 Task: Look for products in the category "Baby Health Care" from Badger Balm only.
Action: Mouse moved to (260, 149)
Screenshot: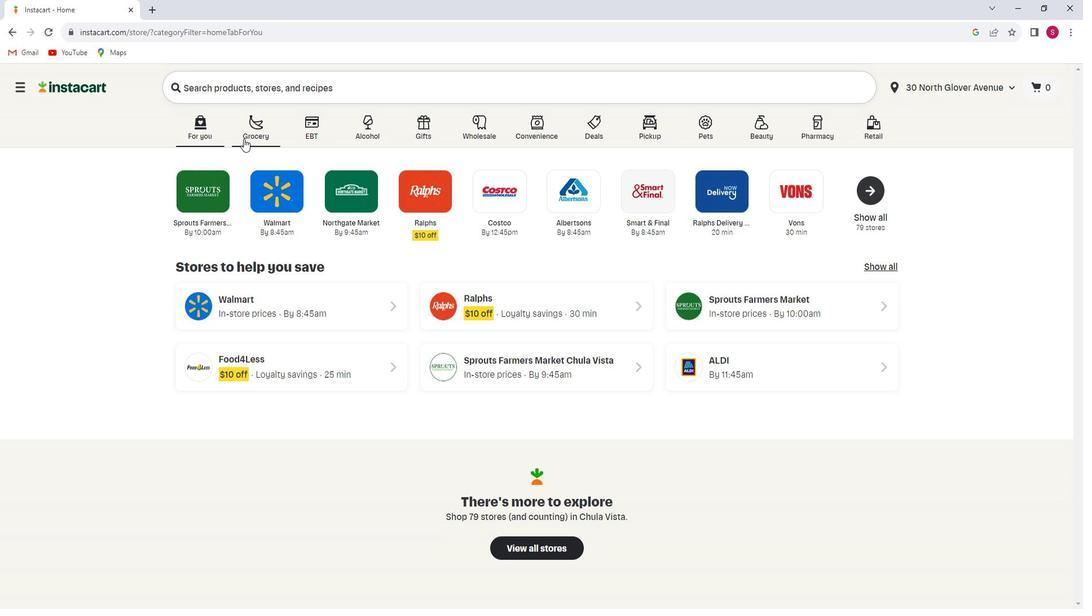 
Action: Mouse pressed left at (260, 149)
Screenshot: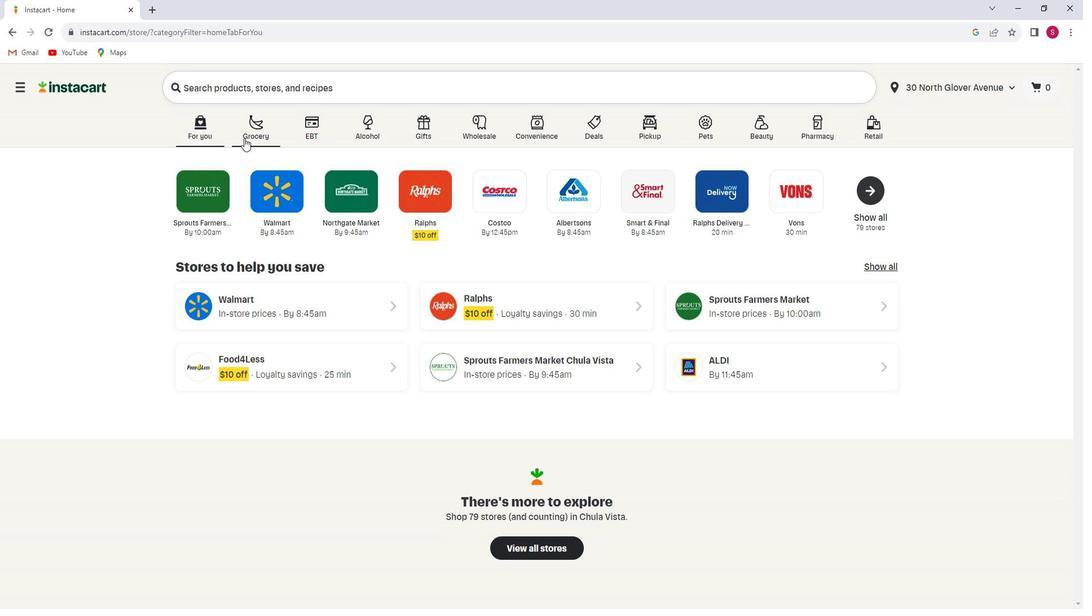 
Action: Mouse moved to (272, 323)
Screenshot: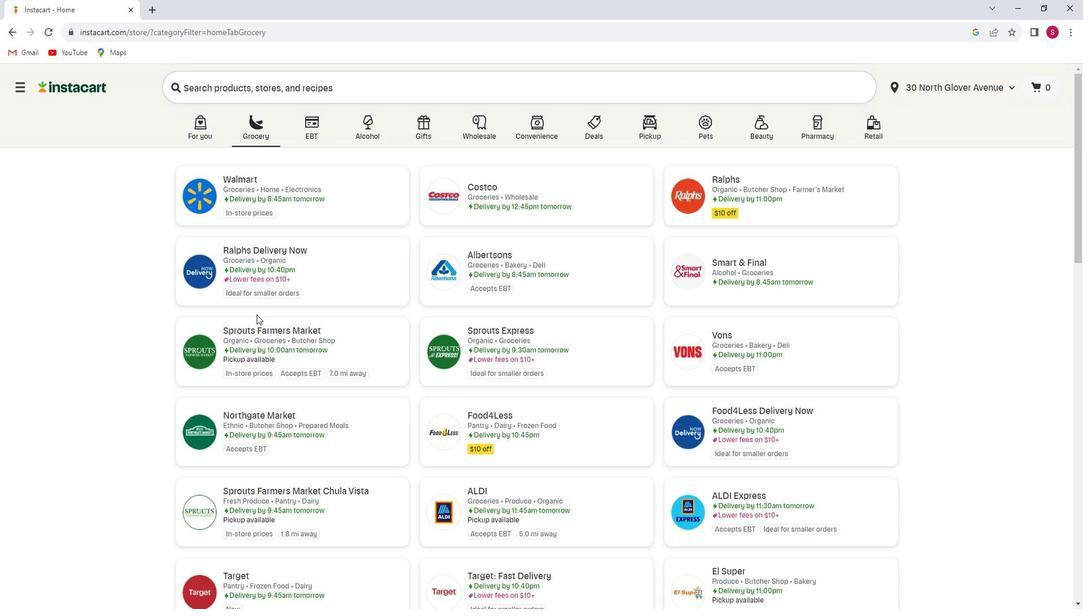 
Action: Mouse pressed left at (272, 323)
Screenshot: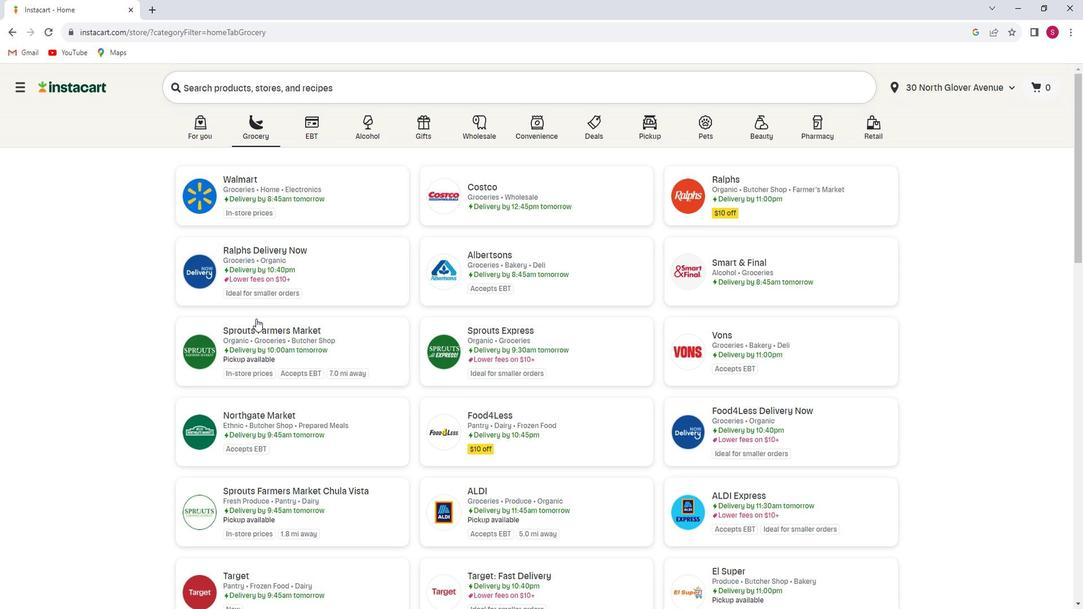 
Action: Mouse moved to (146, 349)
Screenshot: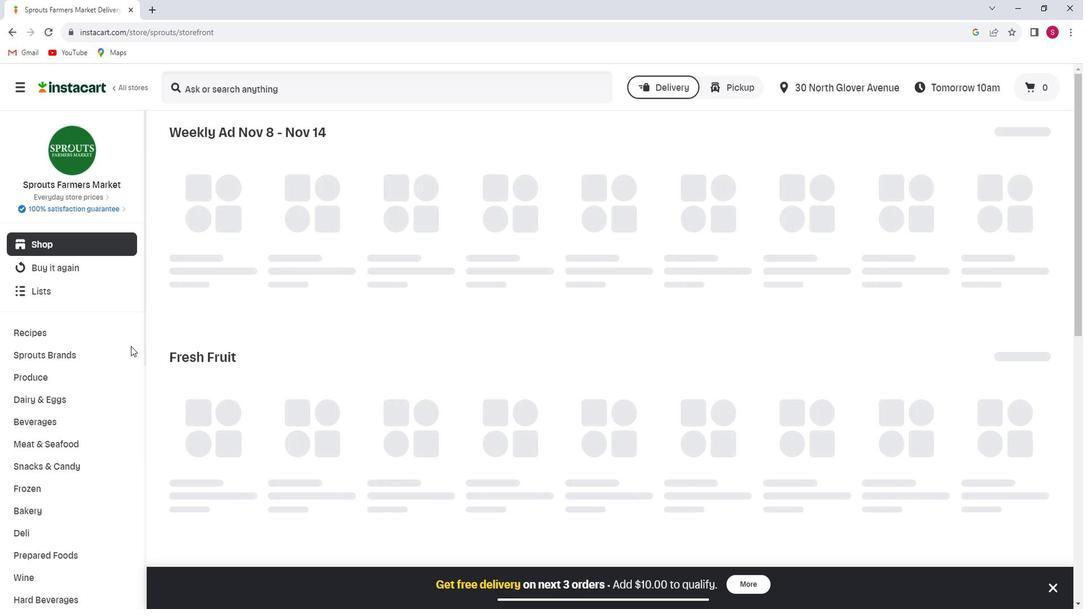 
Action: Mouse scrolled (146, 349) with delta (0, 0)
Screenshot: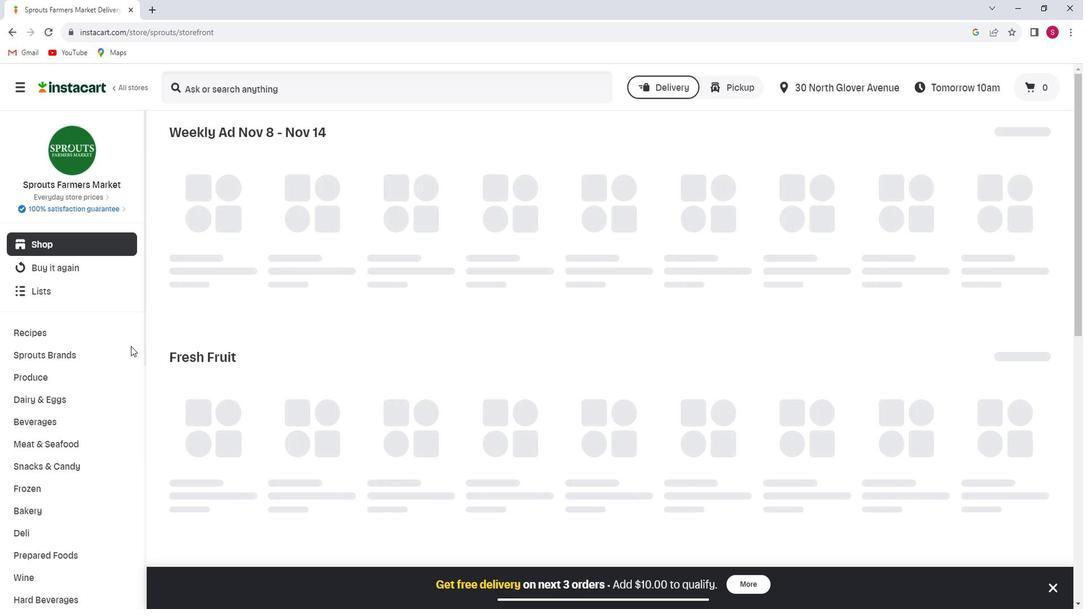 
Action: Mouse moved to (141, 351)
Screenshot: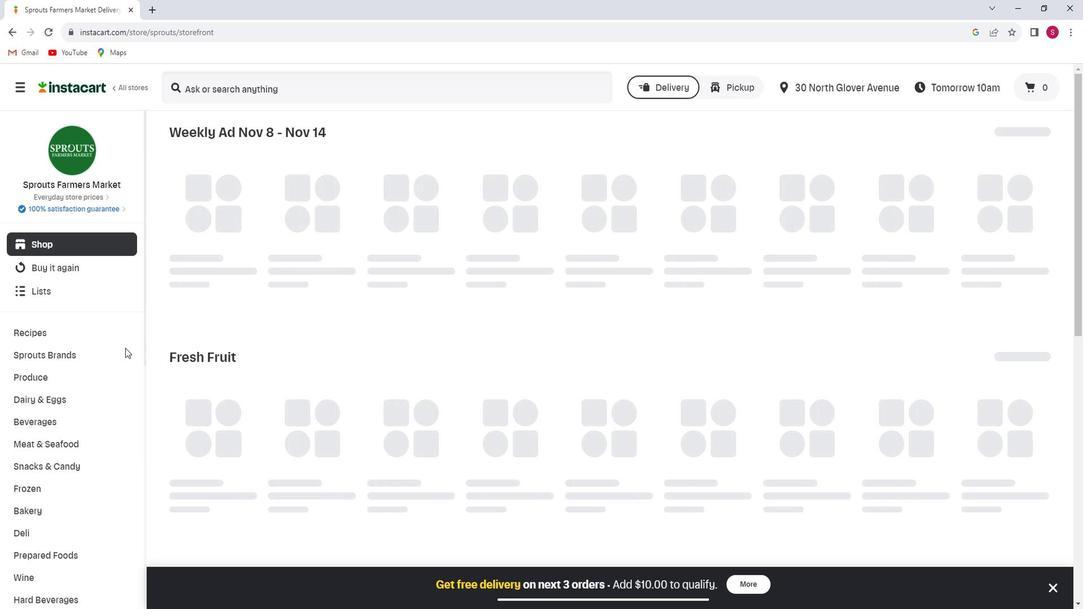 
Action: Mouse scrolled (141, 351) with delta (0, 0)
Screenshot: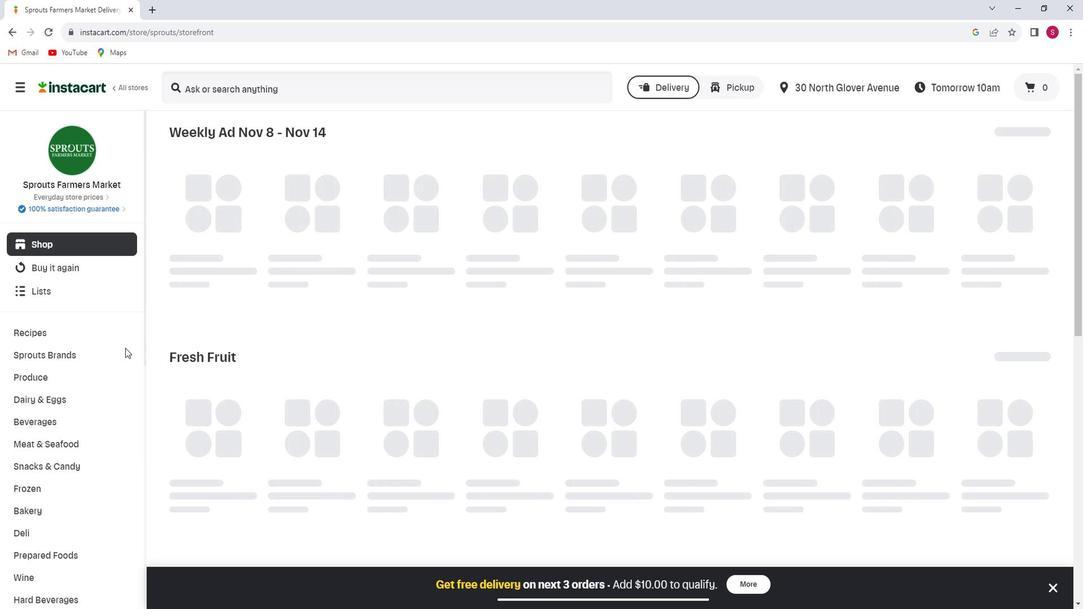 
Action: Mouse moved to (139, 351)
Screenshot: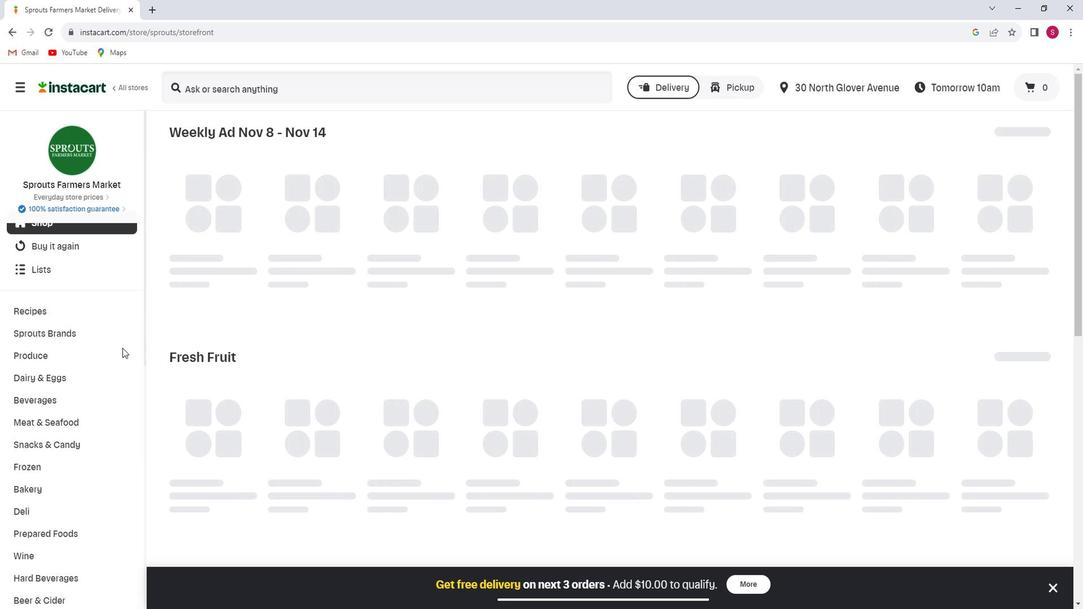 
Action: Mouse scrolled (139, 351) with delta (0, 0)
Screenshot: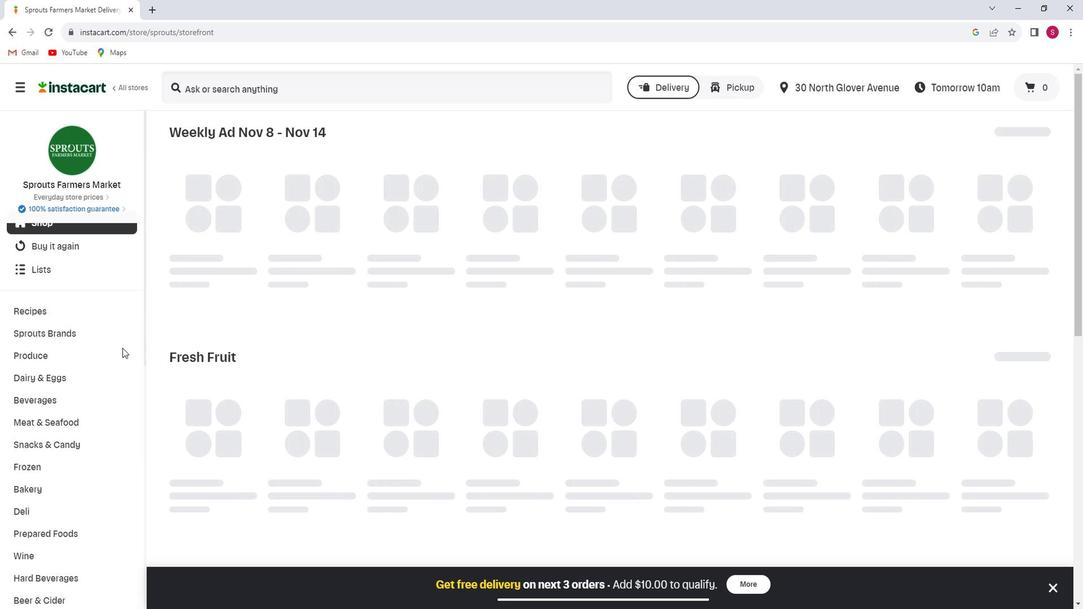
Action: Mouse moved to (122, 349)
Screenshot: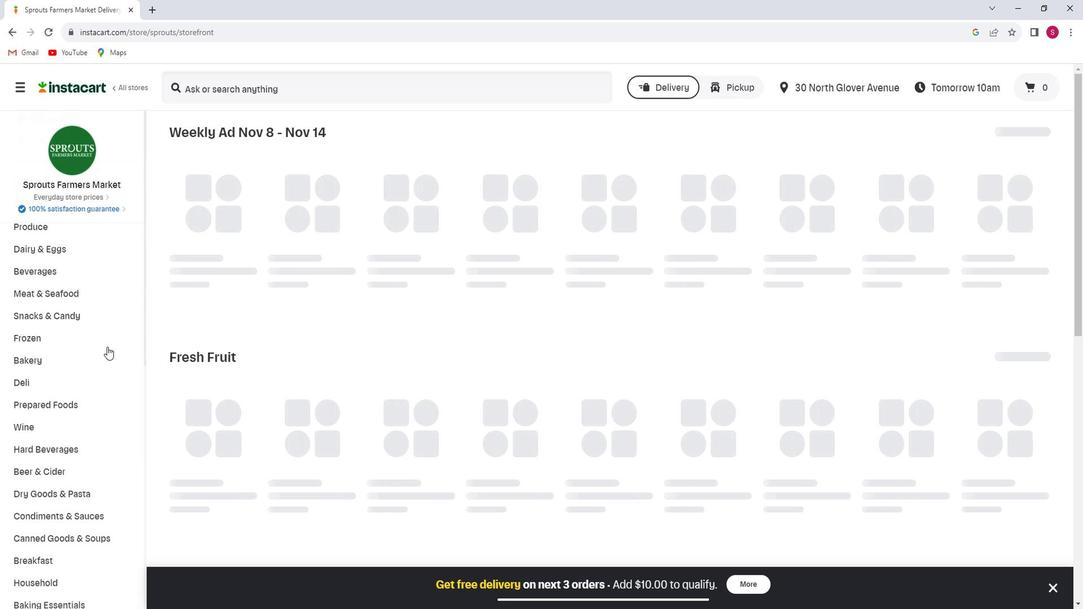 
Action: Mouse scrolled (122, 348) with delta (0, 0)
Screenshot: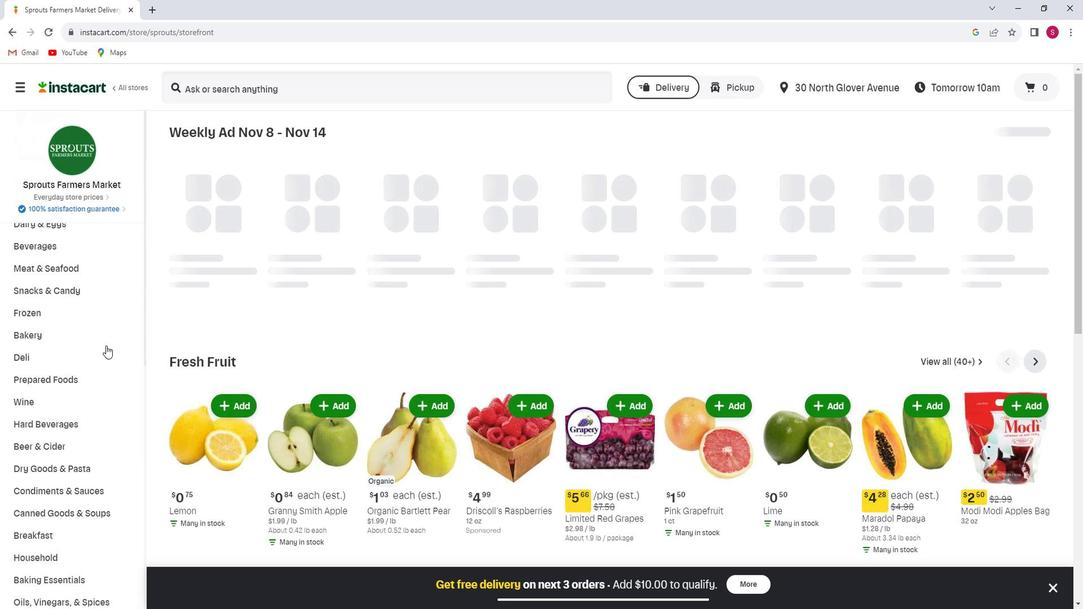 
Action: Mouse scrolled (122, 348) with delta (0, 0)
Screenshot: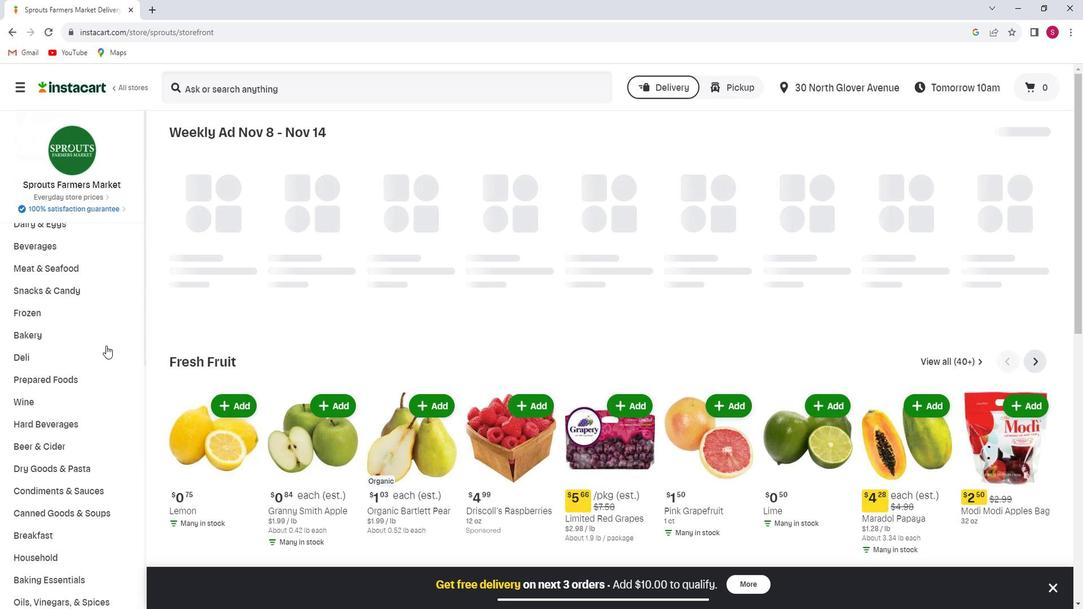 
Action: Mouse scrolled (122, 348) with delta (0, 0)
Screenshot: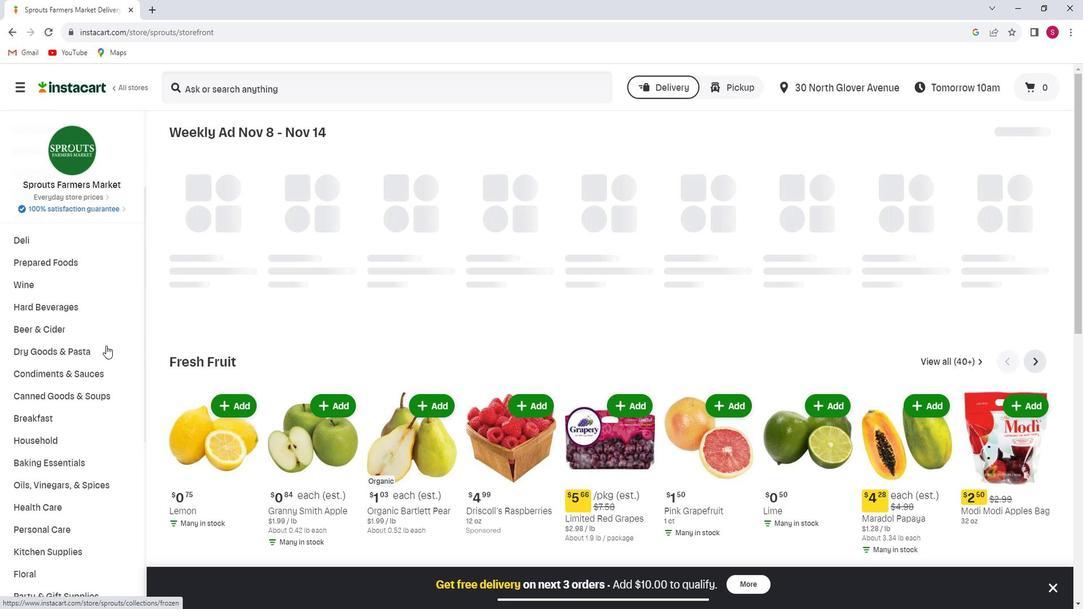 
Action: Mouse scrolled (122, 348) with delta (0, 0)
Screenshot: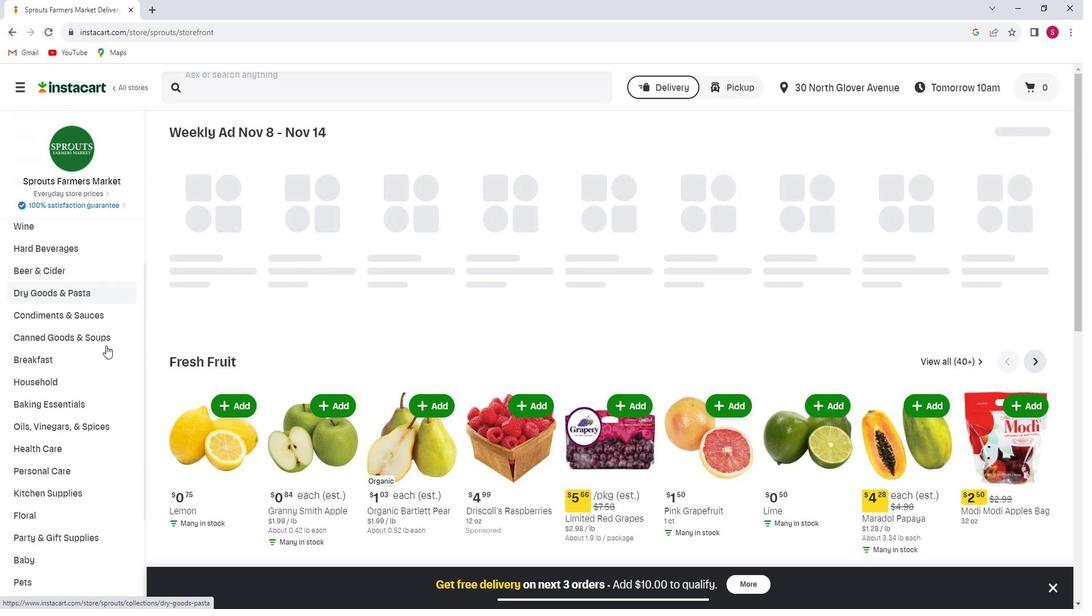 
Action: Mouse scrolled (122, 348) with delta (0, 0)
Screenshot: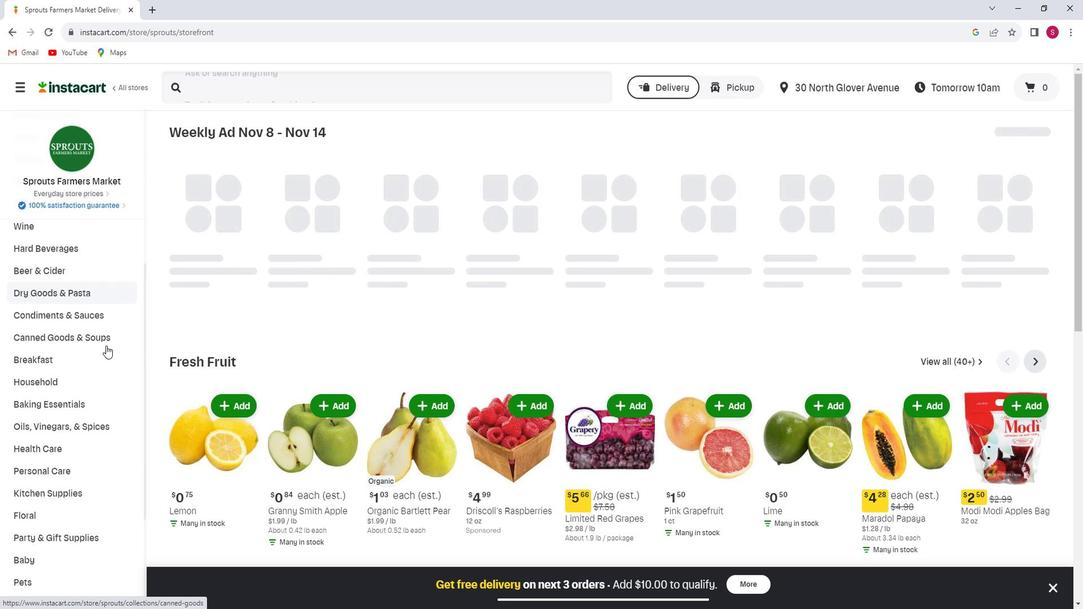 
Action: Mouse scrolled (122, 348) with delta (0, 0)
Screenshot: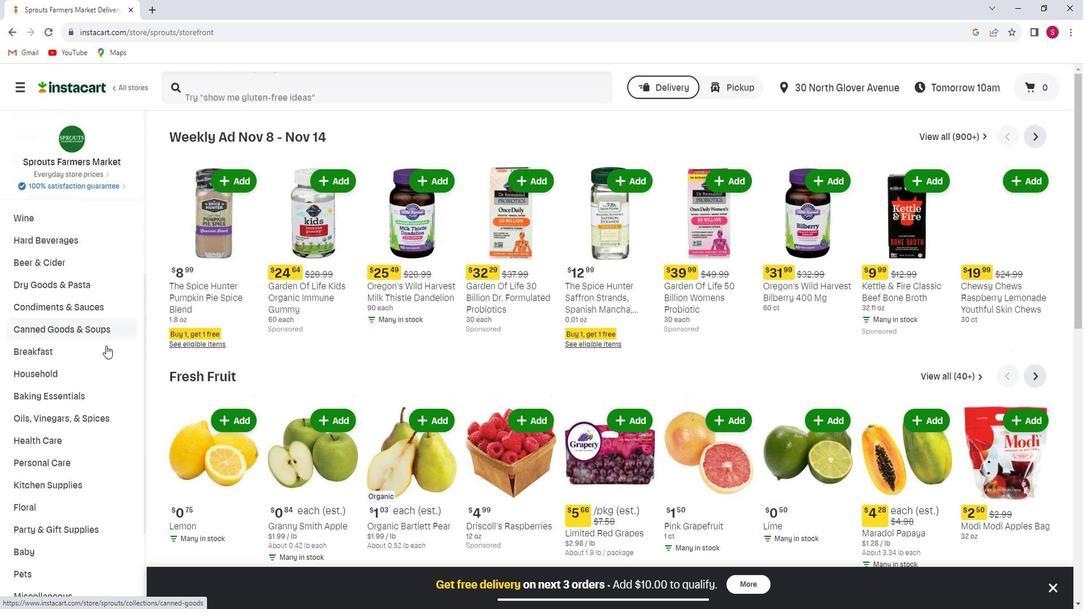 
Action: Mouse moved to (50, 439)
Screenshot: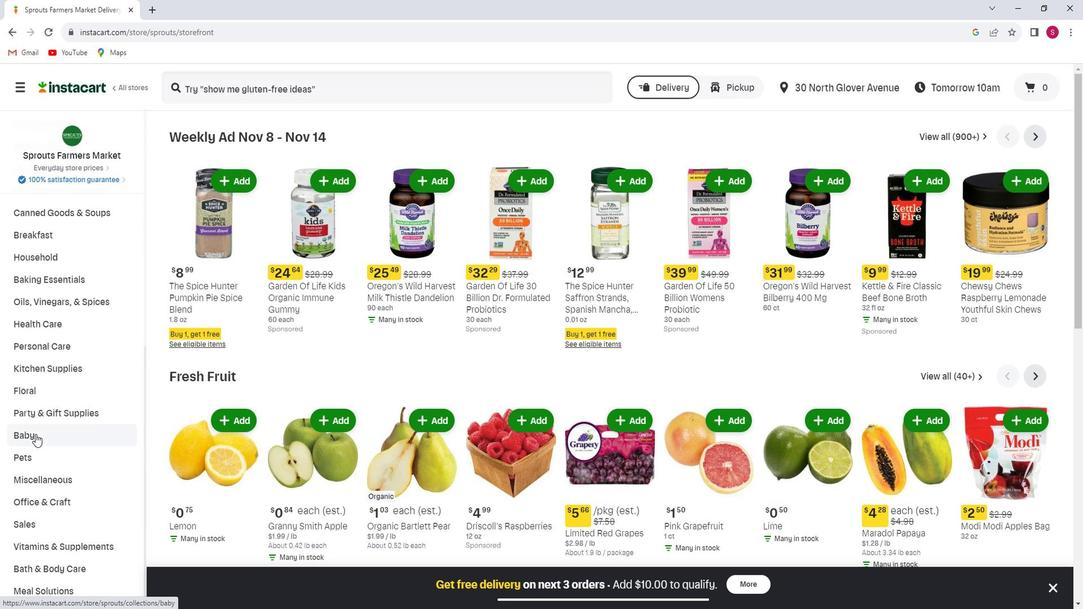 
Action: Mouse pressed left at (50, 439)
Screenshot: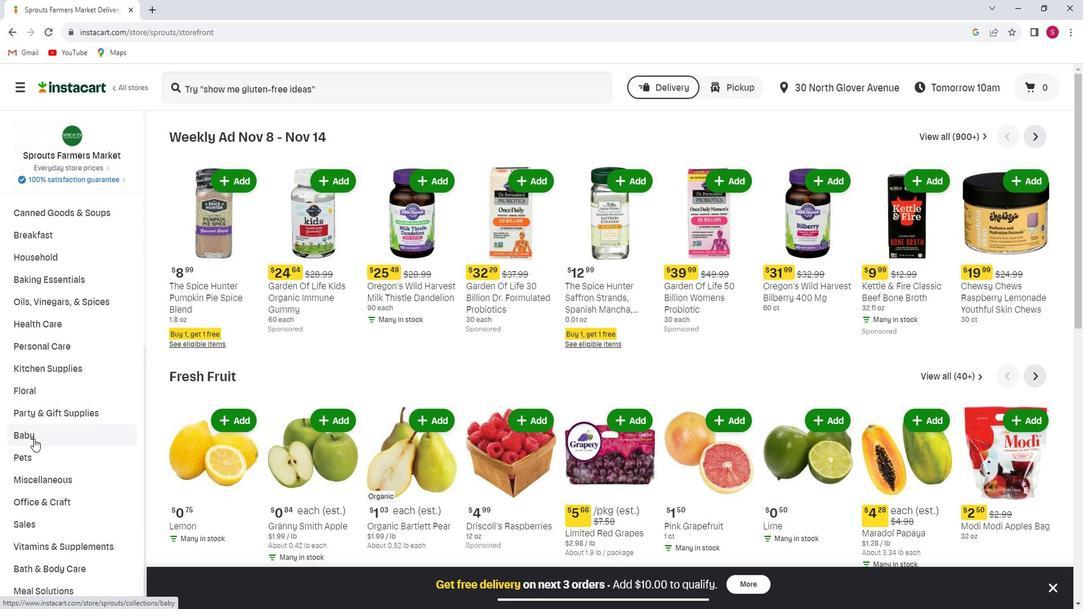 
Action: Mouse moved to (71, 464)
Screenshot: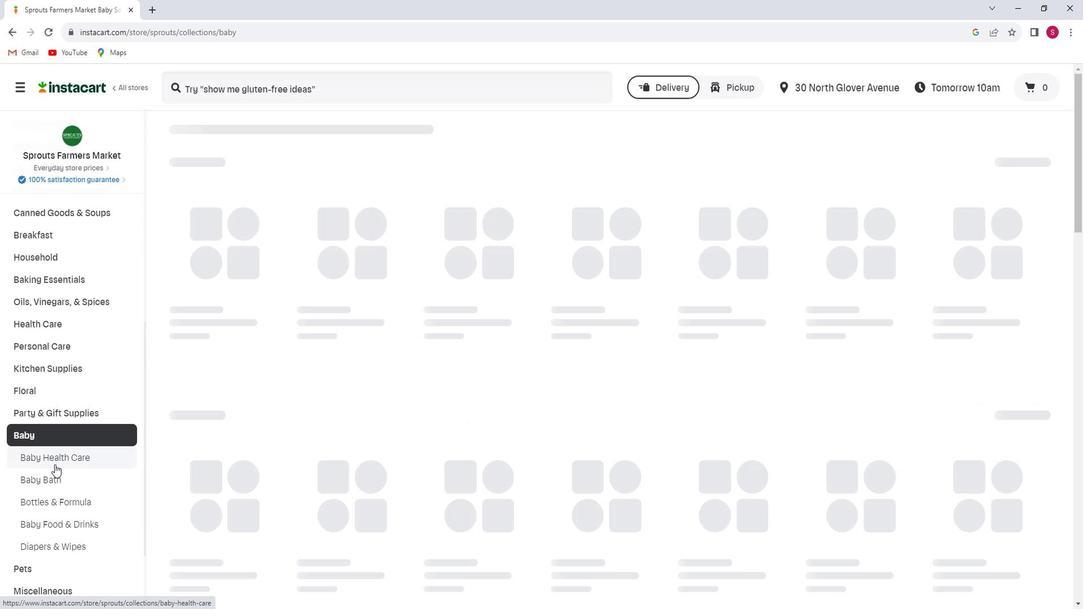 
Action: Mouse pressed left at (71, 464)
Screenshot: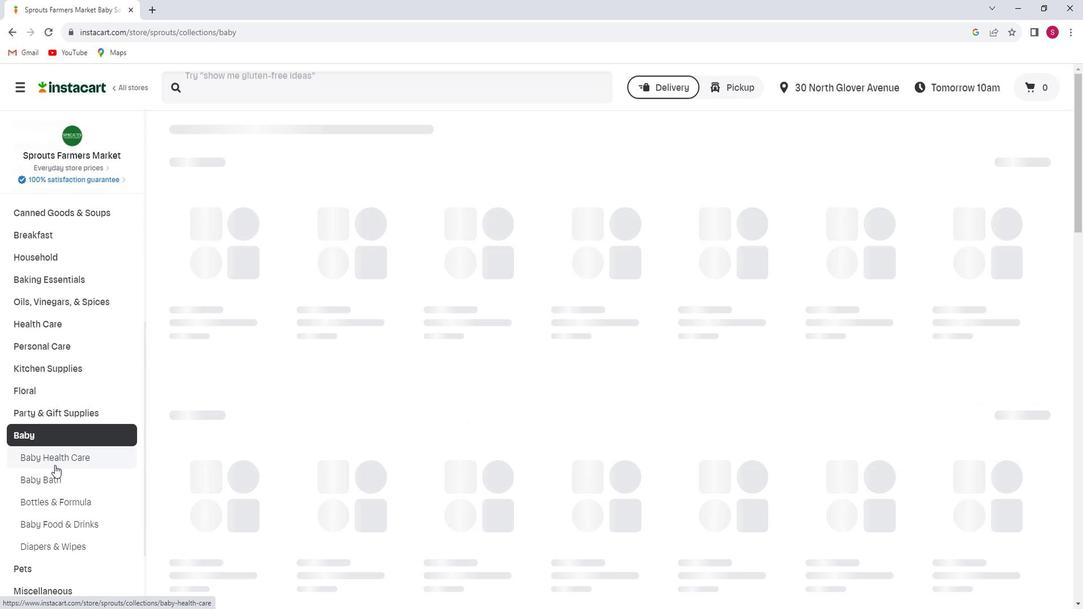 
Action: Mouse moved to (287, 237)
Screenshot: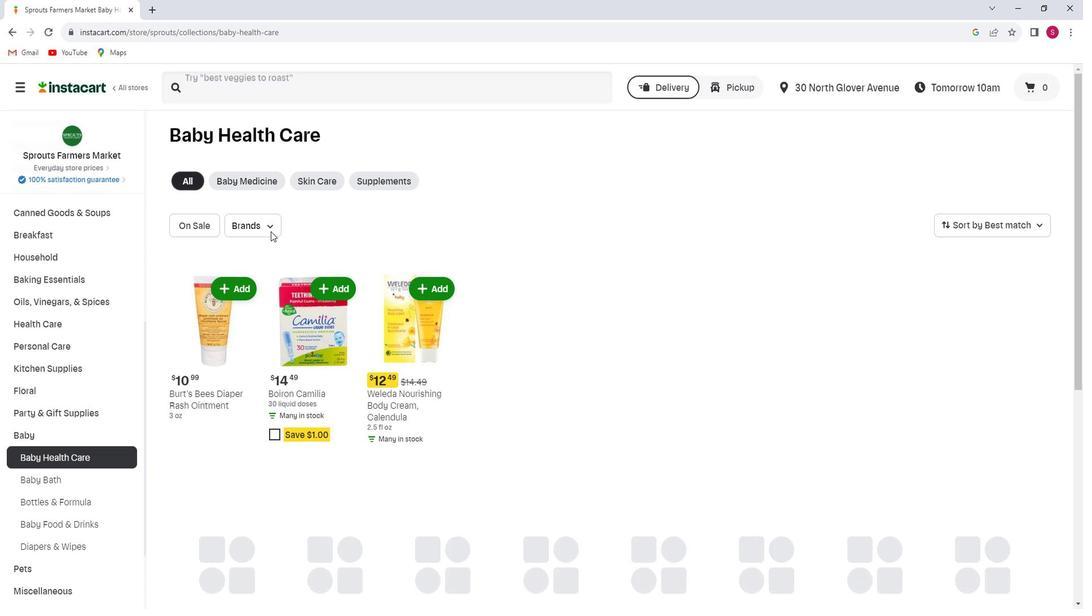 
Action: Mouse pressed left at (287, 237)
Screenshot: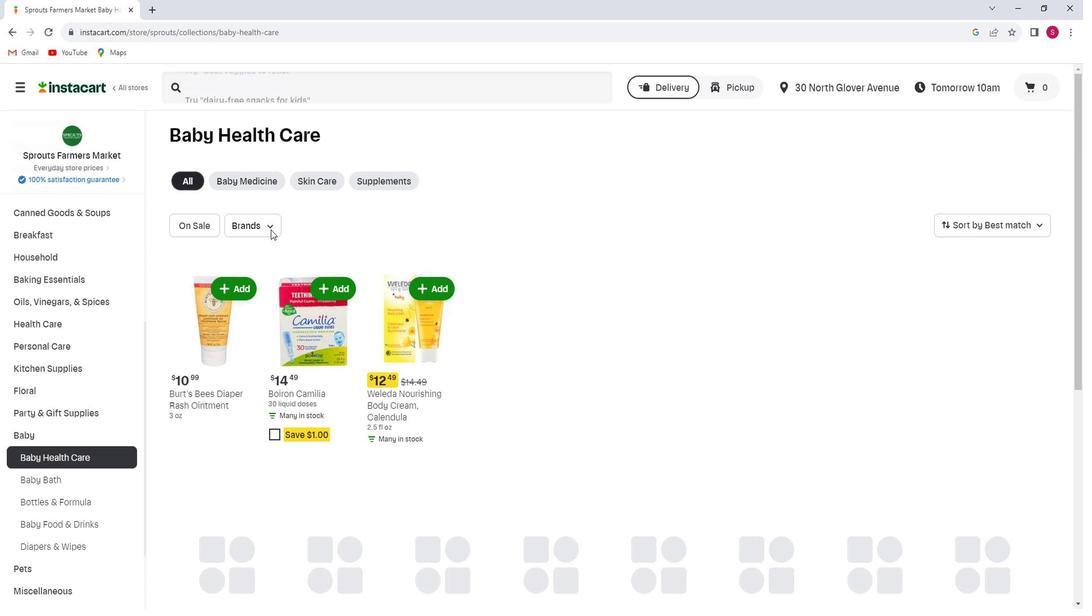 
Action: Mouse pressed left at (287, 237)
Screenshot: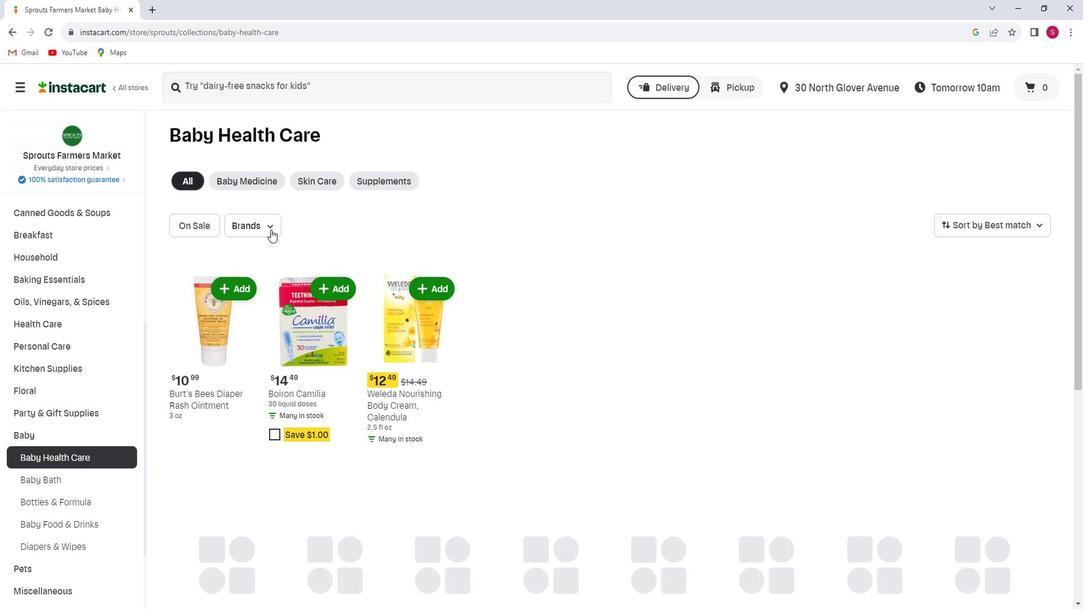 
Action: Mouse pressed left at (287, 237)
Screenshot: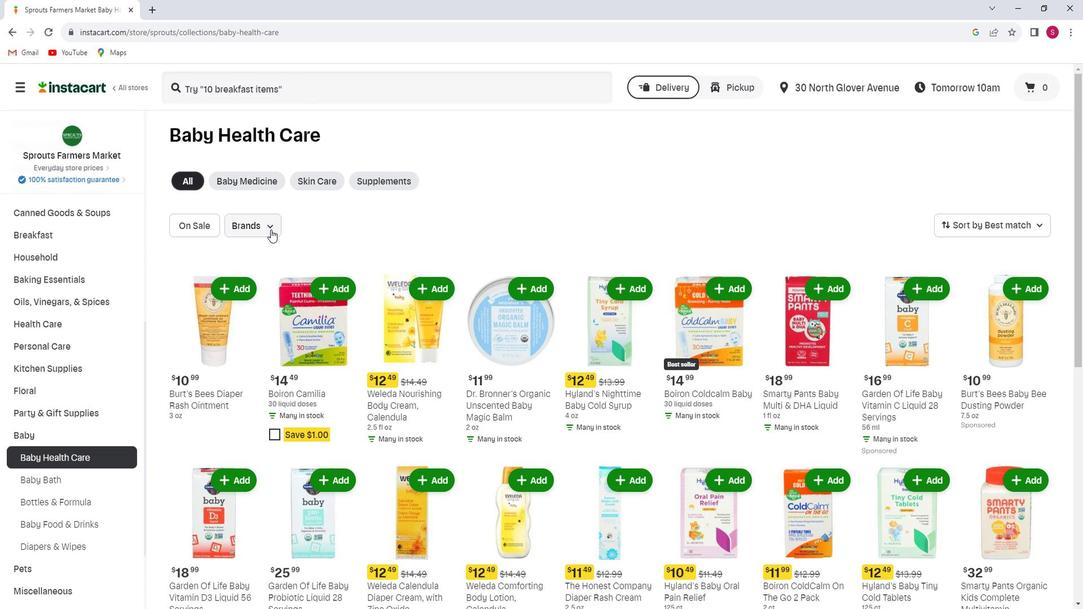 
Action: Mouse moved to (278, 277)
Screenshot: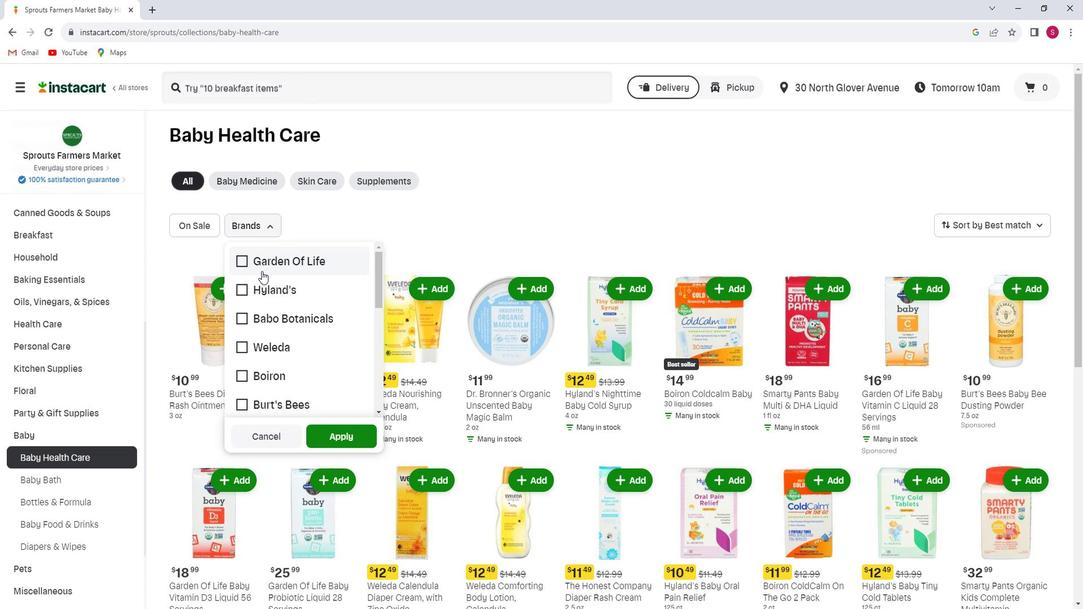 
Action: Mouse scrolled (278, 277) with delta (0, 0)
Screenshot: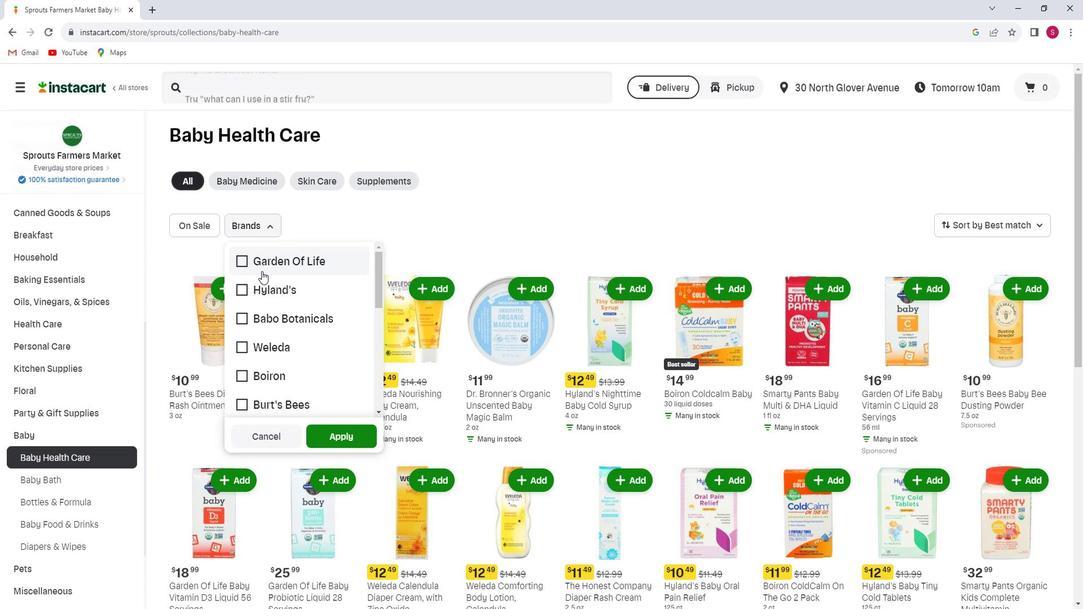 
Action: Mouse scrolled (278, 277) with delta (0, 0)
Screenshot: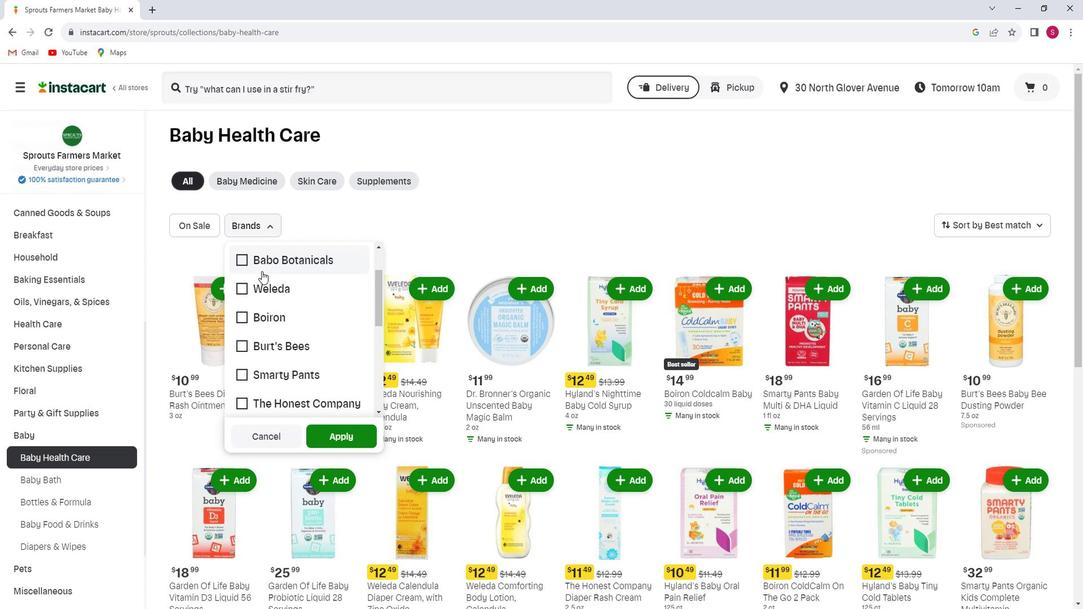 
Action: Mouse scrolled (278, 277) with delta (0, 0)
Screenshot: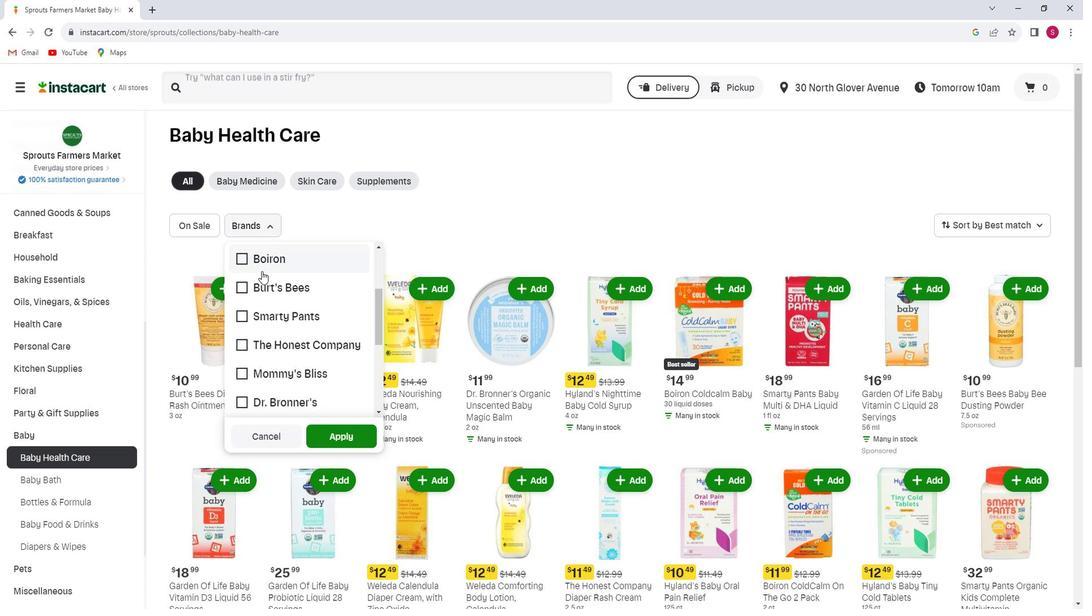
Action: Mouse scrolled (278, 277) with delta (0, 0)
Screenshot: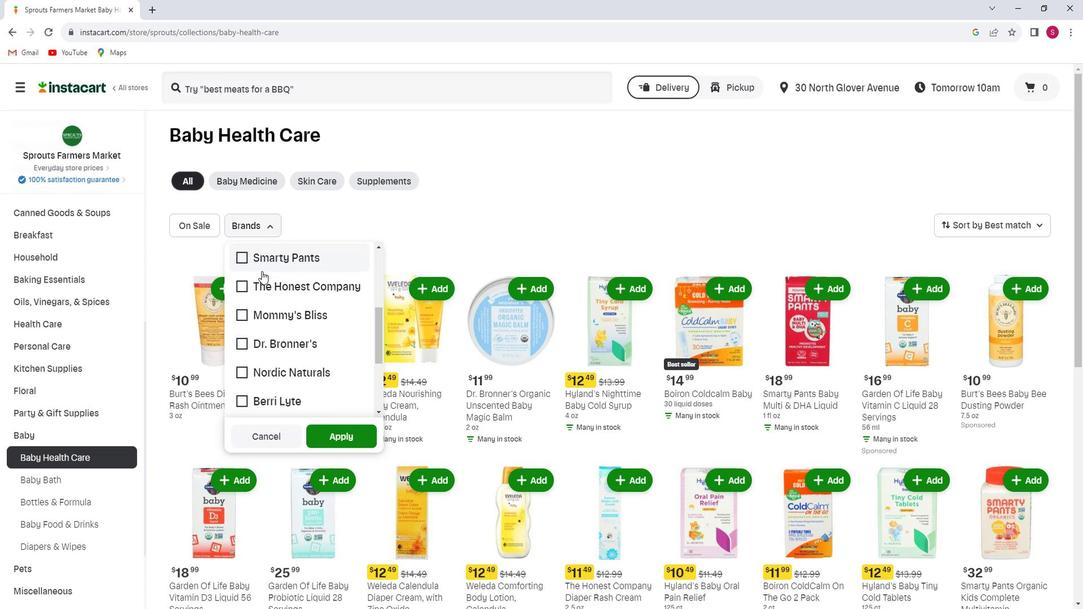 
Action: Mouse scrolled (278, 277) with delta (0, 0)
Screenshot: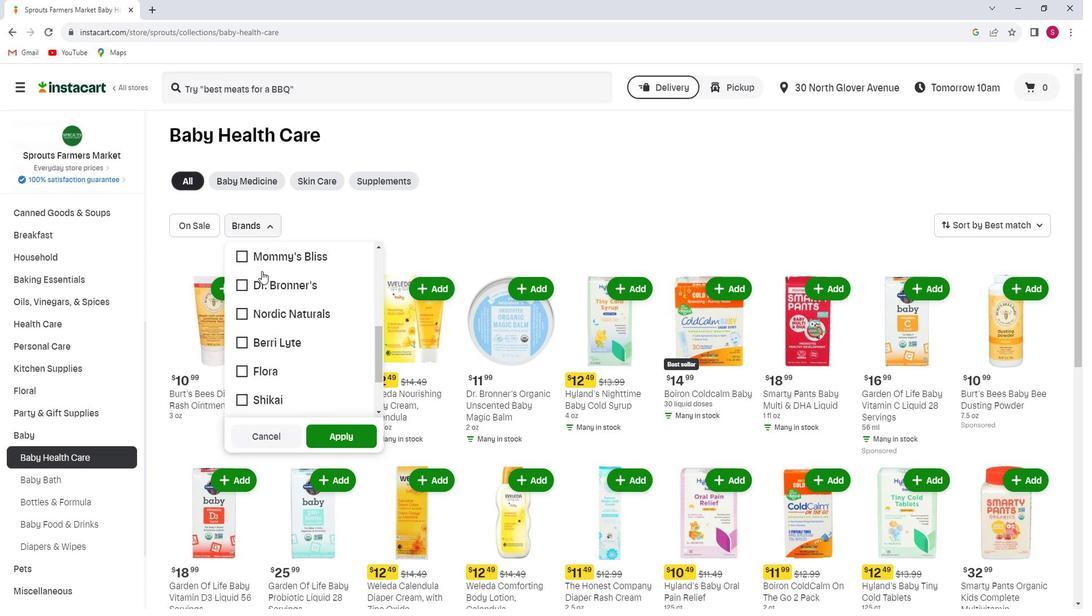 
Action: Mouse scrolled (278, 277) with delta (0, 0)
Screenshot: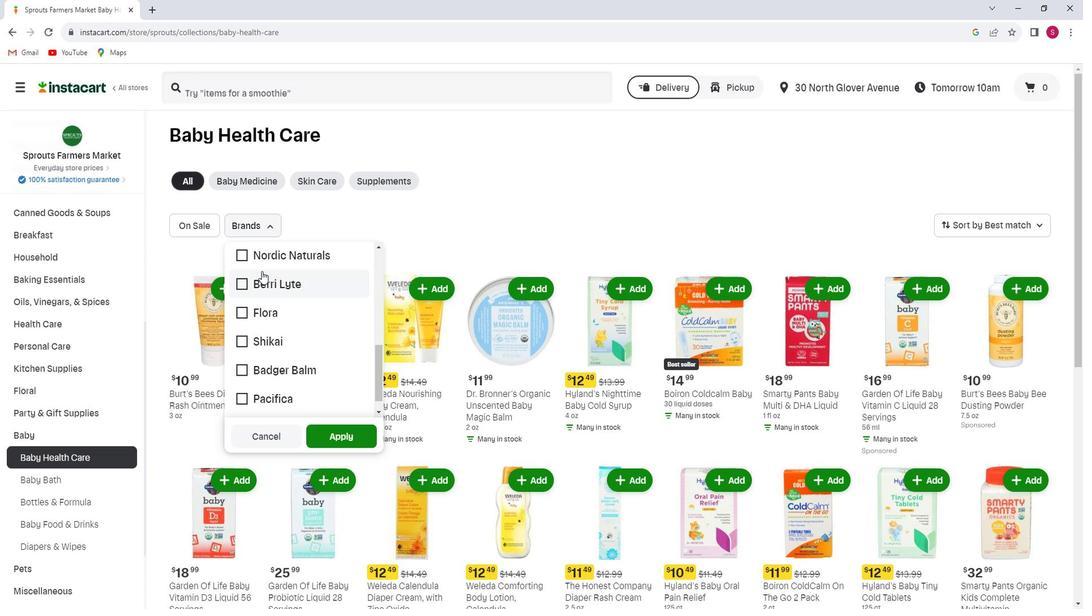 
Action: Mouse moved to (260, 353)
Screenshot: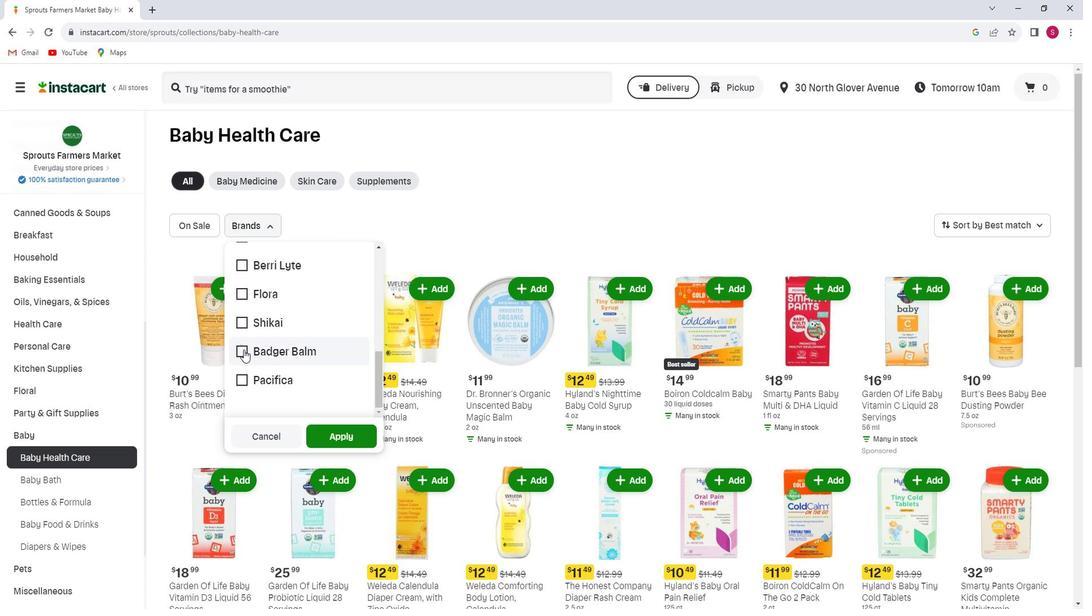 
Action: Mouse pressed left at (260, 353)
Screenshot: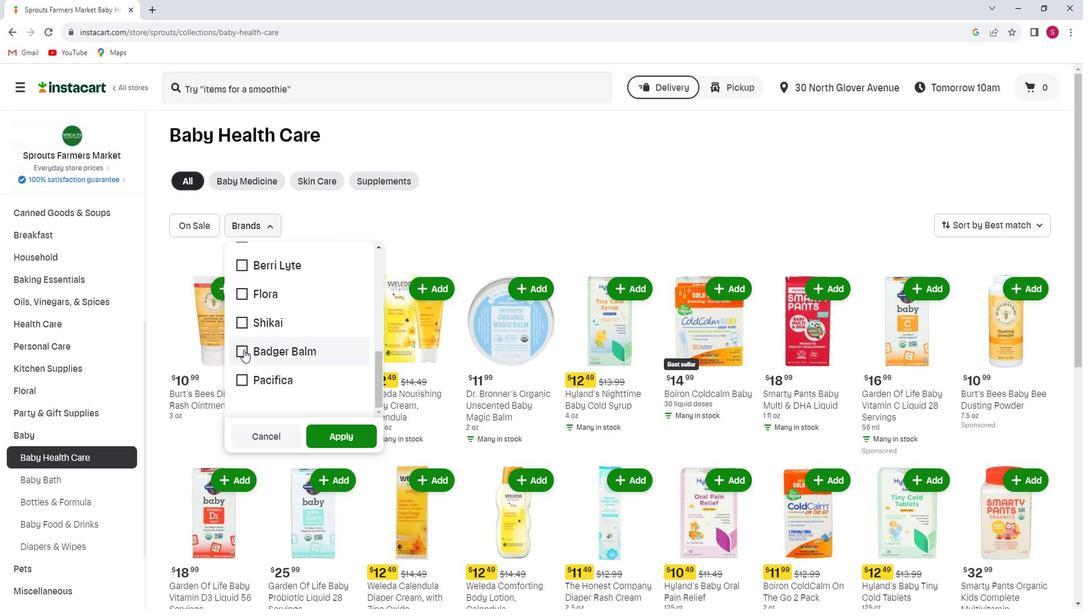 
Action: Mouse moved to (348, 435)
Screenshot: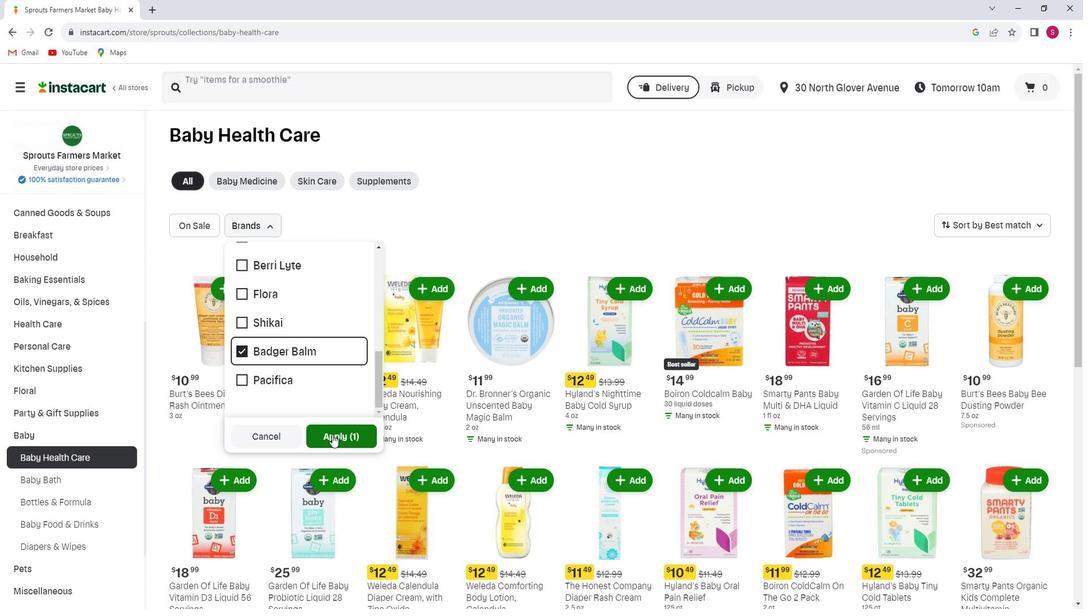 
Action: Mouse pressed left at (348, 435)
Screenshot: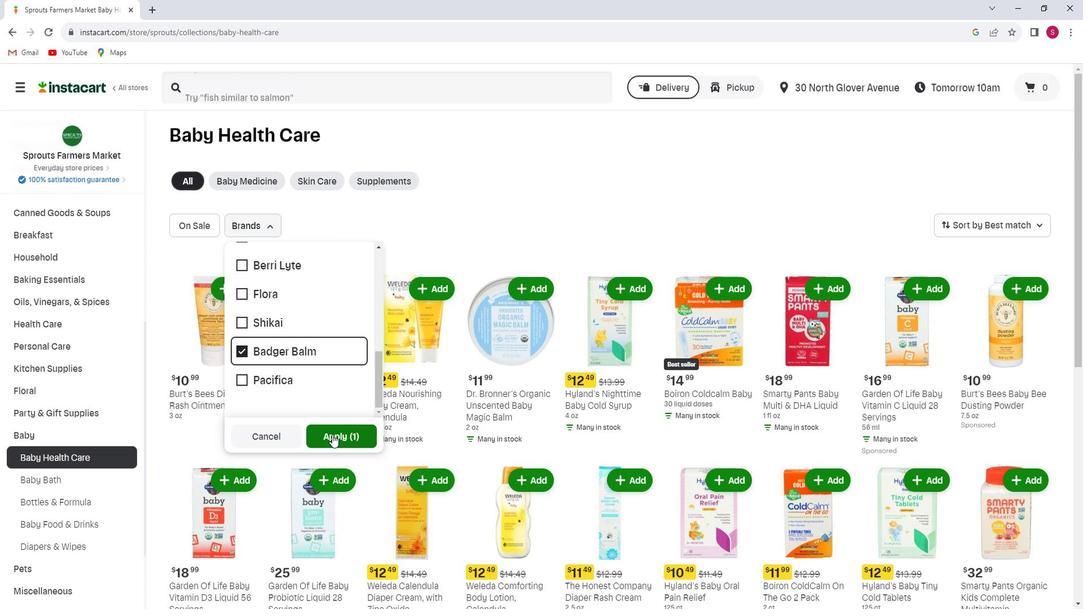 
Action: Mouse moved to (348, 434)
Screenshot: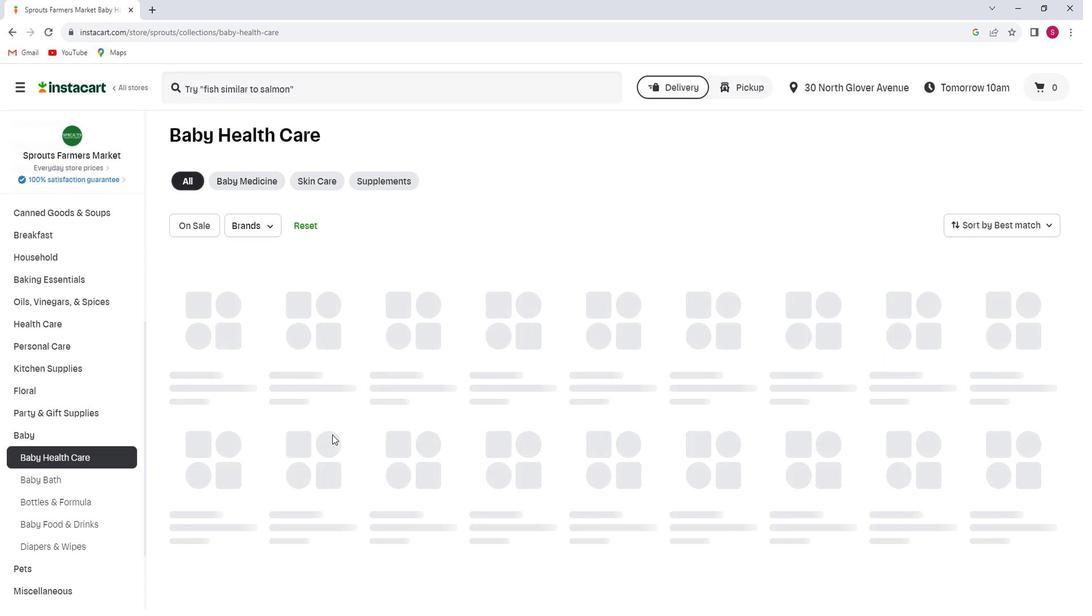 
